 Task: Add Checklist CL0044 to Card Card0044 in Board Board0041 in Workspace Development in Trello
Action: Mouse moved to (540, 88)
Screenshot: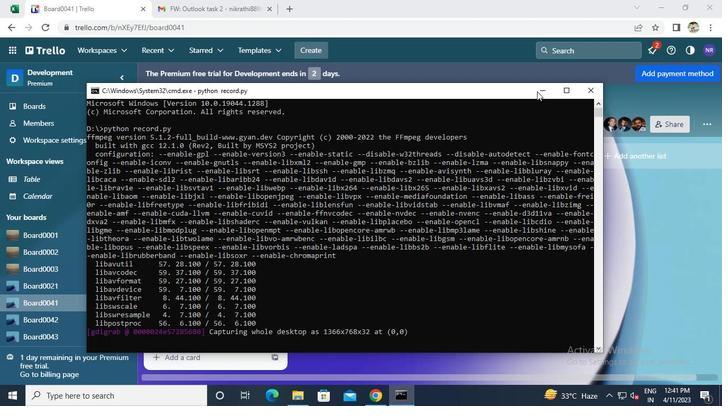 
Action: Mouse pressed left at (540, 88)
Screenshot: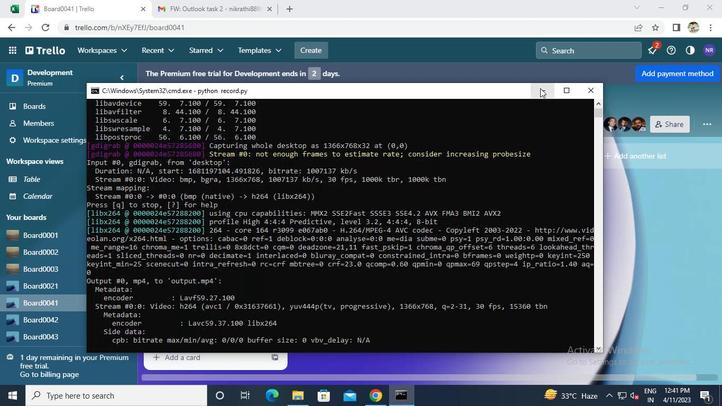 
Action: Mouse moved to (206, 332)
Screenshot: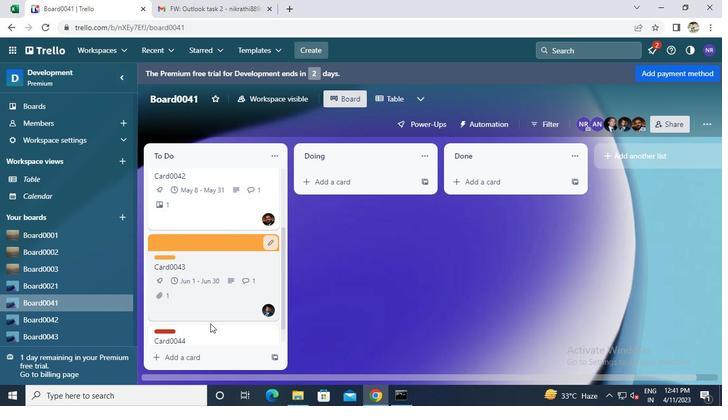 
Action: Mouse pressed left at (206, 332)
Screenshot: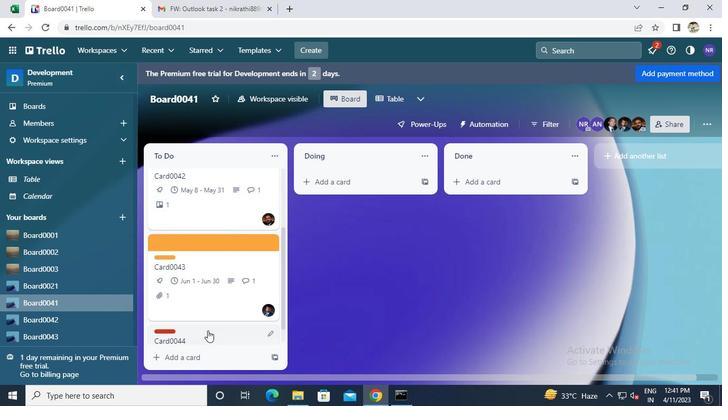 
Action: Mouse moved to (478, 210)
Screenshot: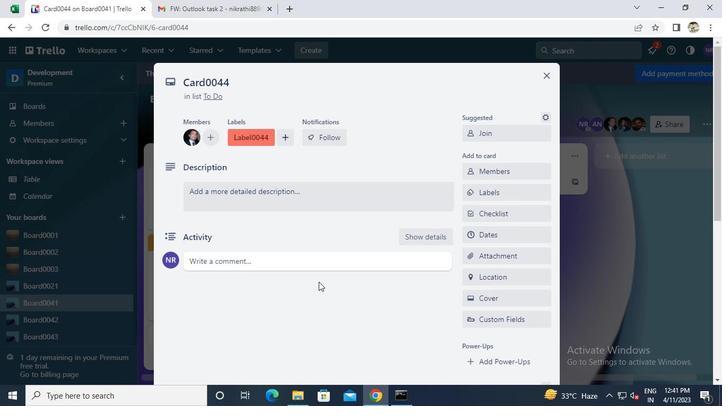 
Action: Mouse pressed left at (478, 210)
Screenshot: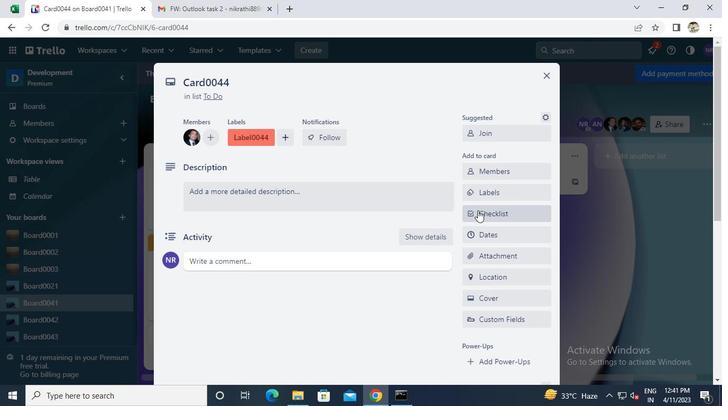 
Action: Keyboard Key.caps_lock
Screenshot: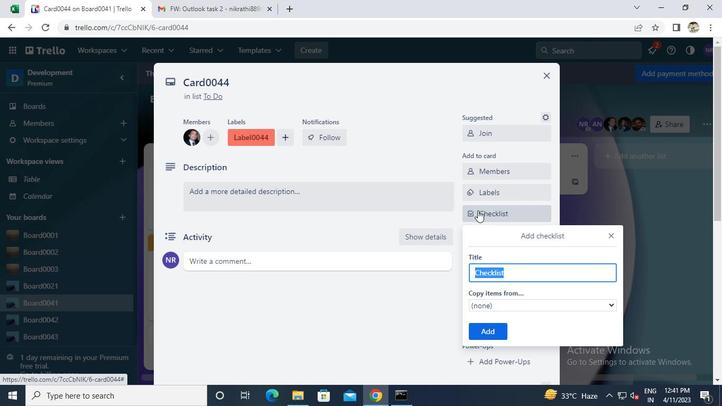 
Action: Keyboard c
Screenshot: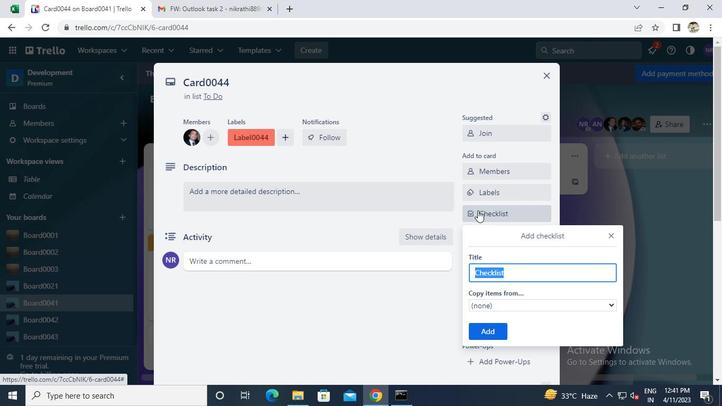 
Action: Keyboard l
Screenshot: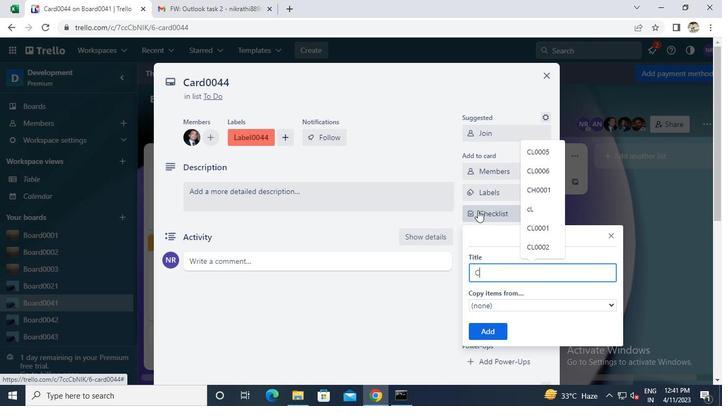 
Action: Keyboard 0
Screenshot: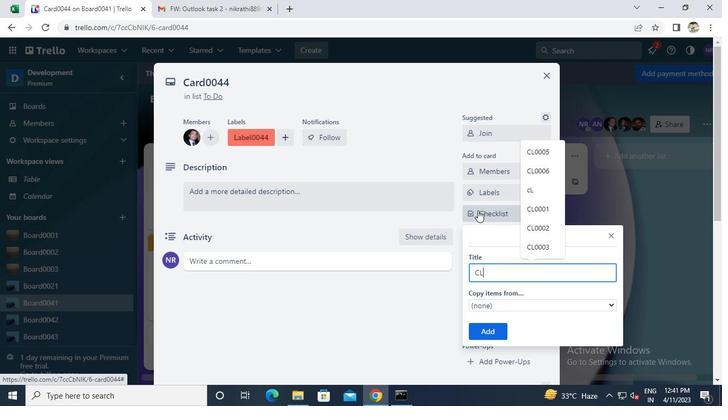 
Action: Keyboard 0
Screenshot: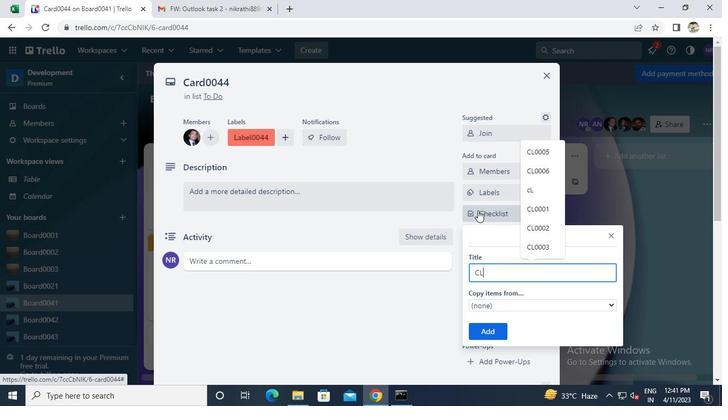 
Action: Keyboard 4
Screenshot: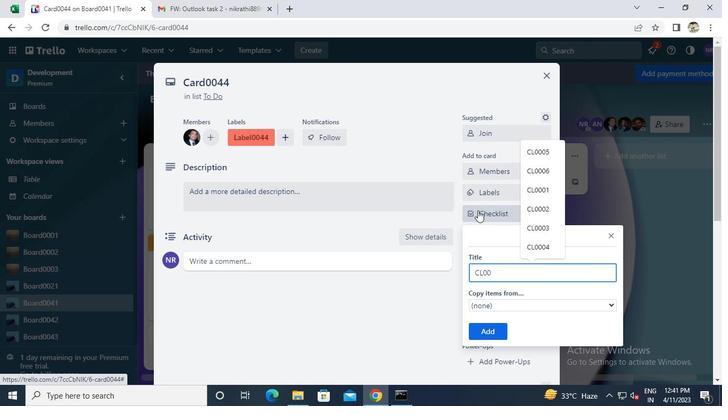 
Action: Keyboard 4
Screenshot: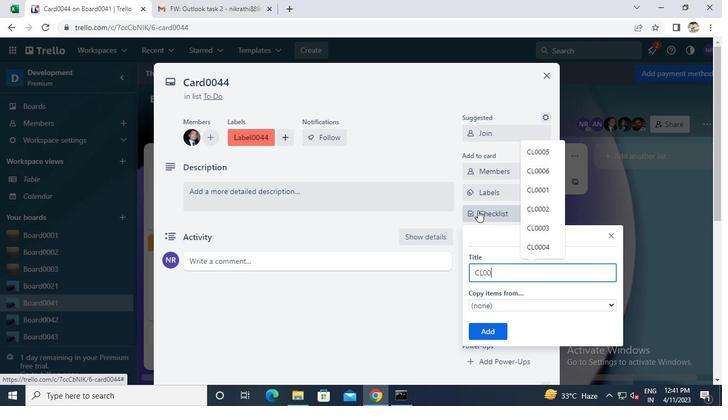 
Action: Mouse moved to (480, 330)
Screenshot: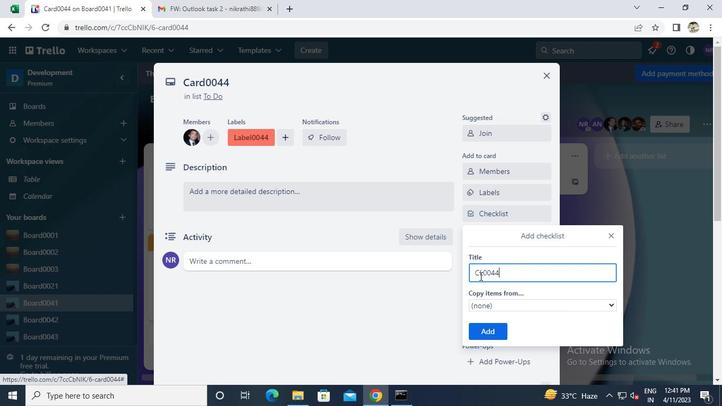 
Action: Mouse pressed left at (480, 330)
Screenshot: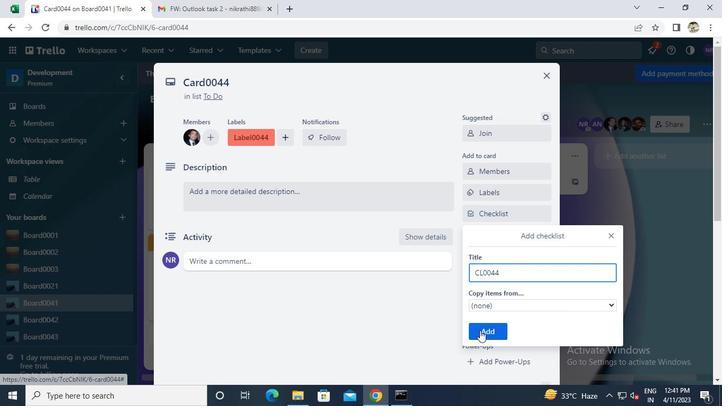 
Action: Mouse moved to (402, 390)
Screenshot: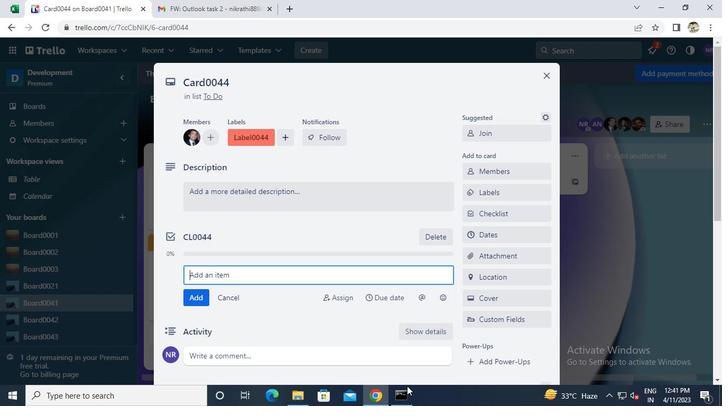 
Action: Mouse pressed left at (402, 390)
Screenshot: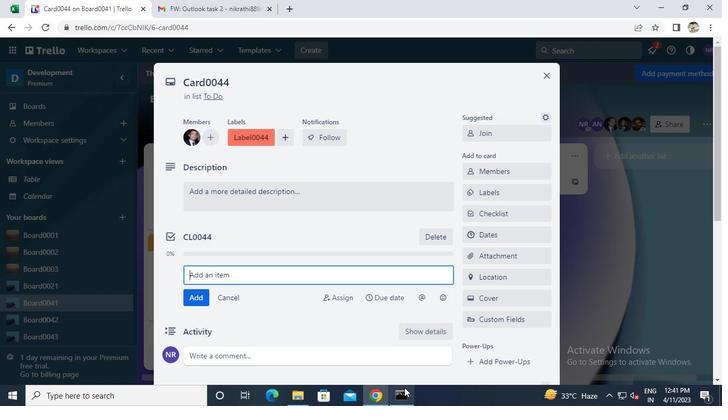 
Action: Mouse moved to (587, 90)
Screenshot: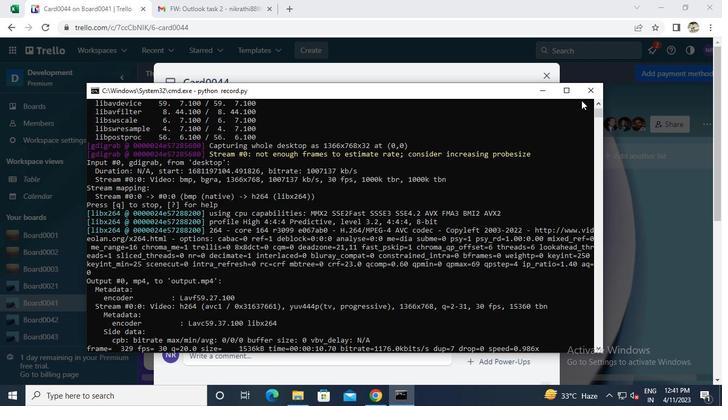 
Action: Mouse pressed left at (587, 90)
Screenshot: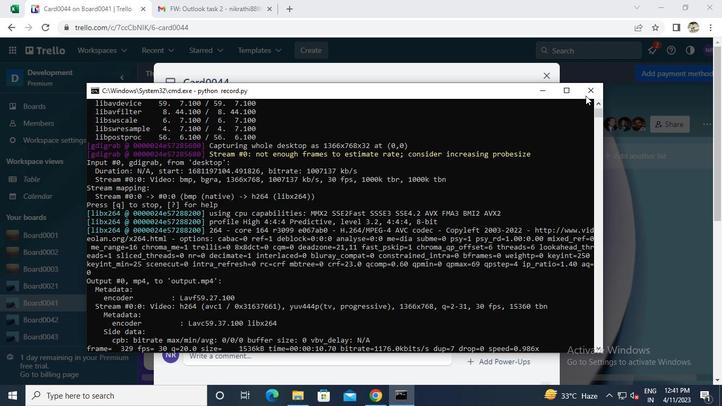 
Action: Mouse moved to (578, 97)
Screenshot: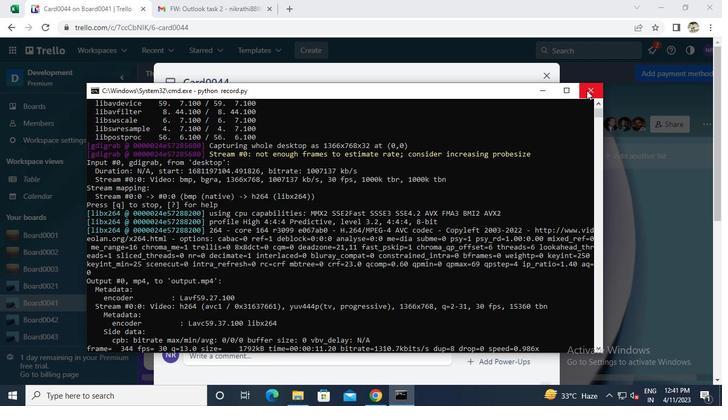 
